 Task: Add the product "Duracell 1.5V Alkaline AAA Batteries (4 ct)" to cart from the store "DashMart".
Action: Mouse pressed left at (54, 104)
Screenshot: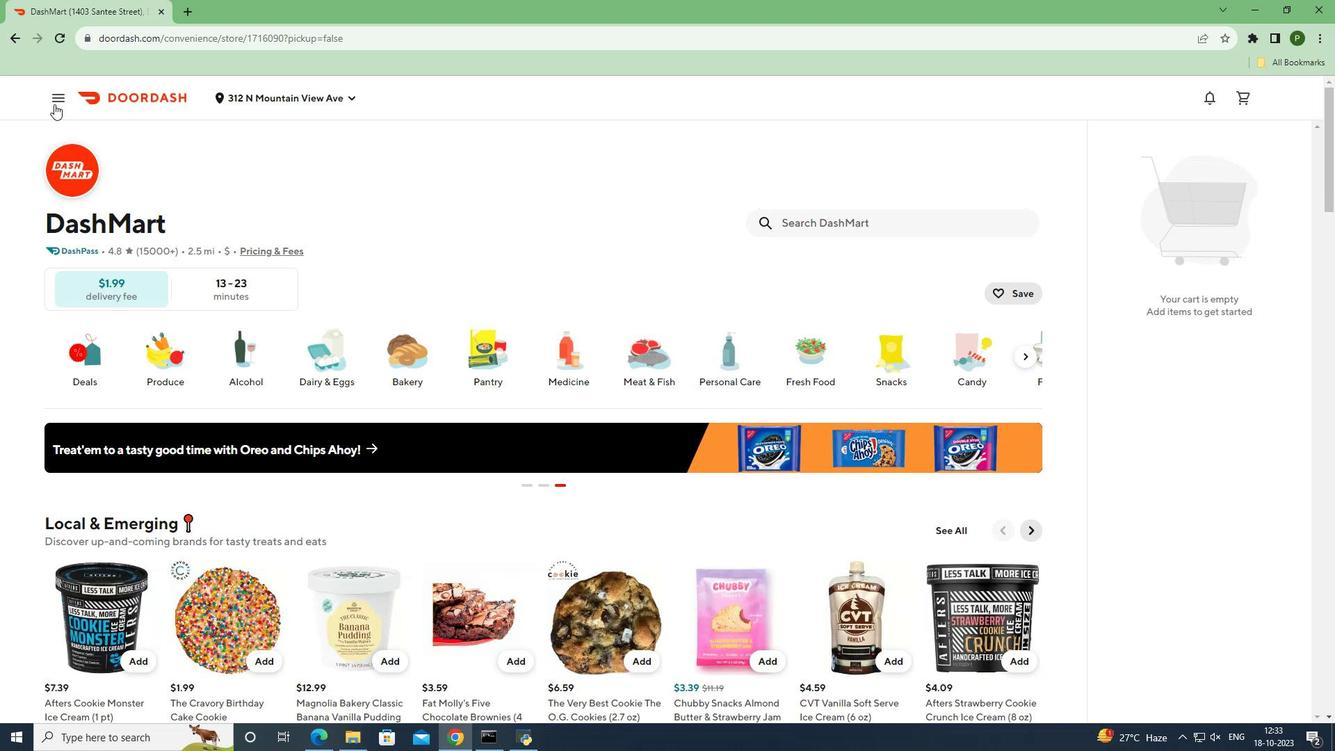 
Action: Mouse moved to (53, 201)
Screenshot: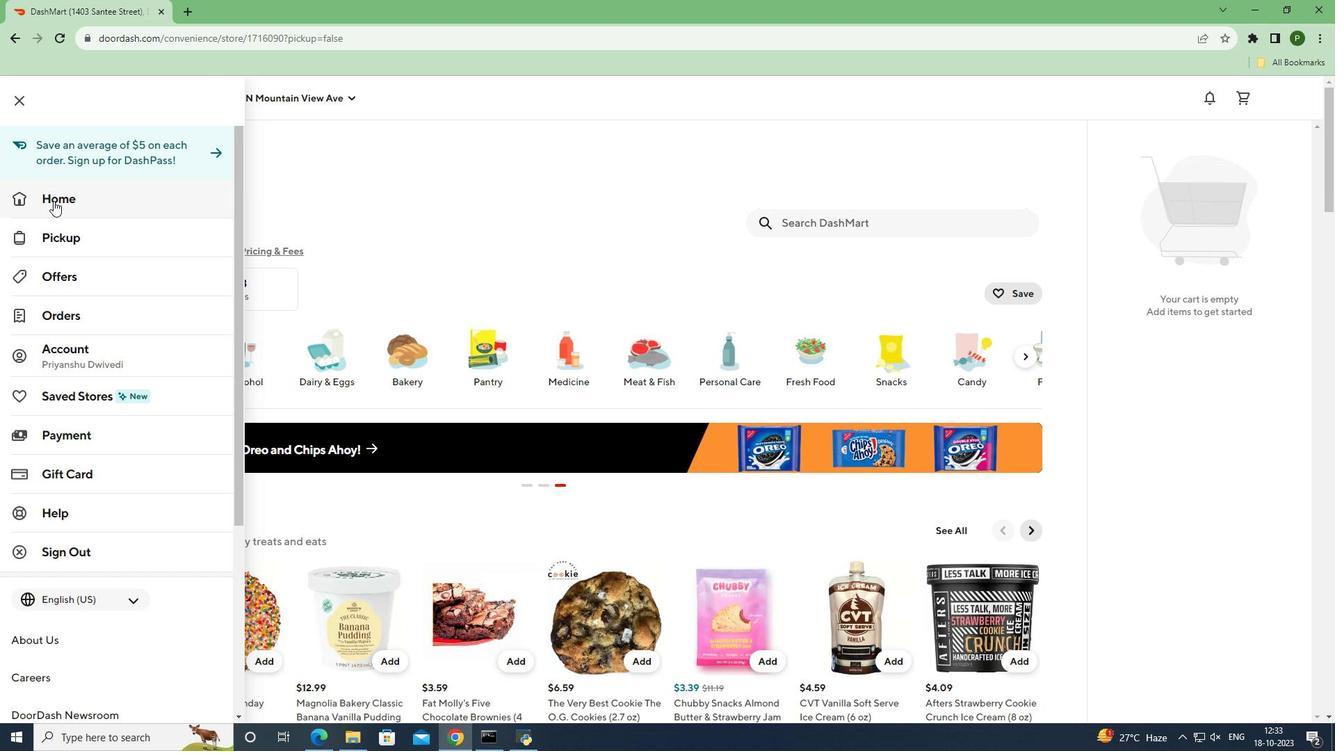 
Action: Mouse pressed left at (53, 201)
Screenshot: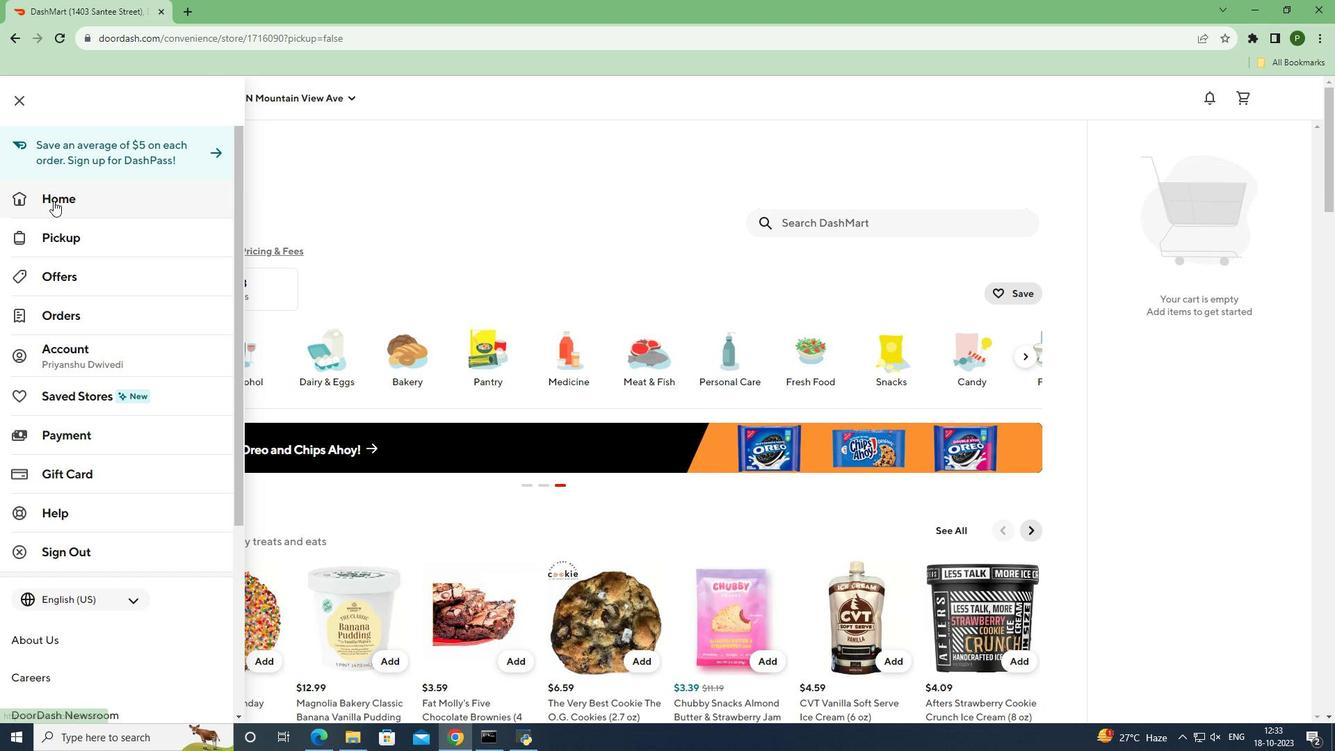 
Action: Mouse moved to (1056, 148)
Screenshot: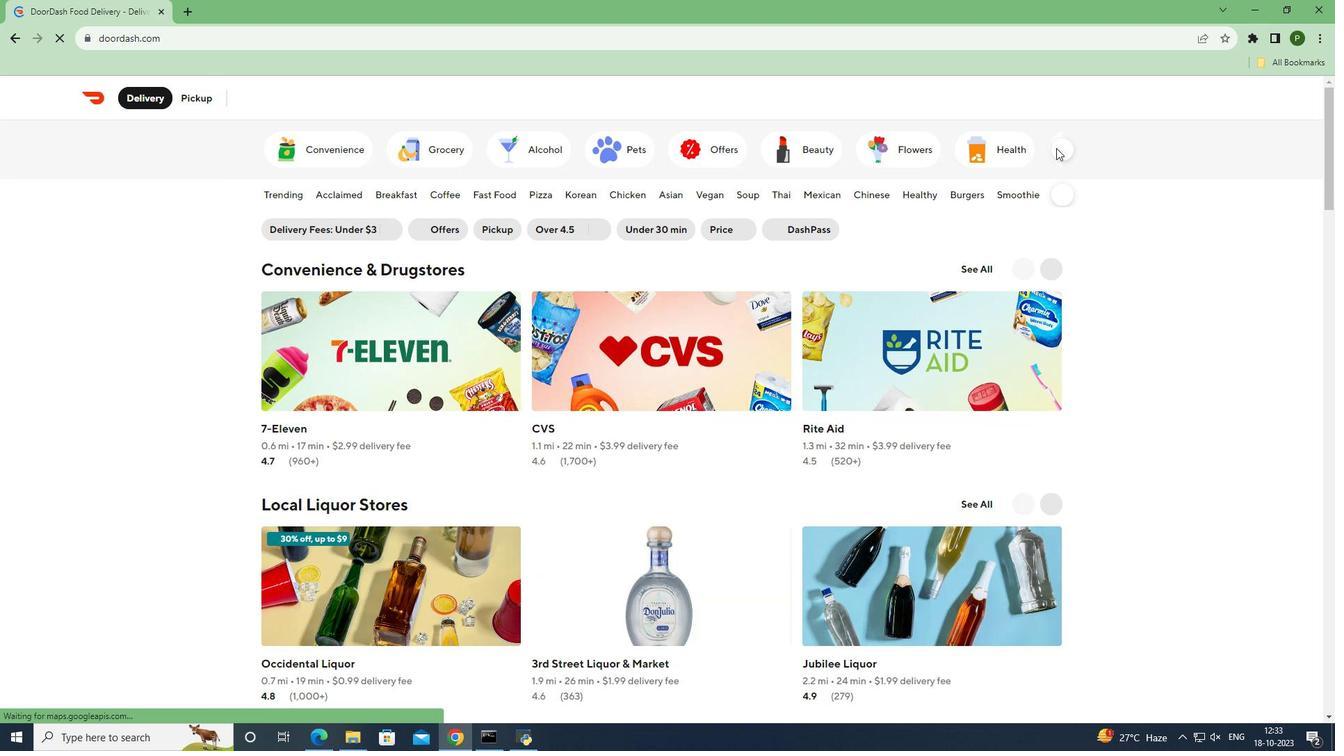 
Action: Mouse pressed left at (1056, 148)
Screenshot: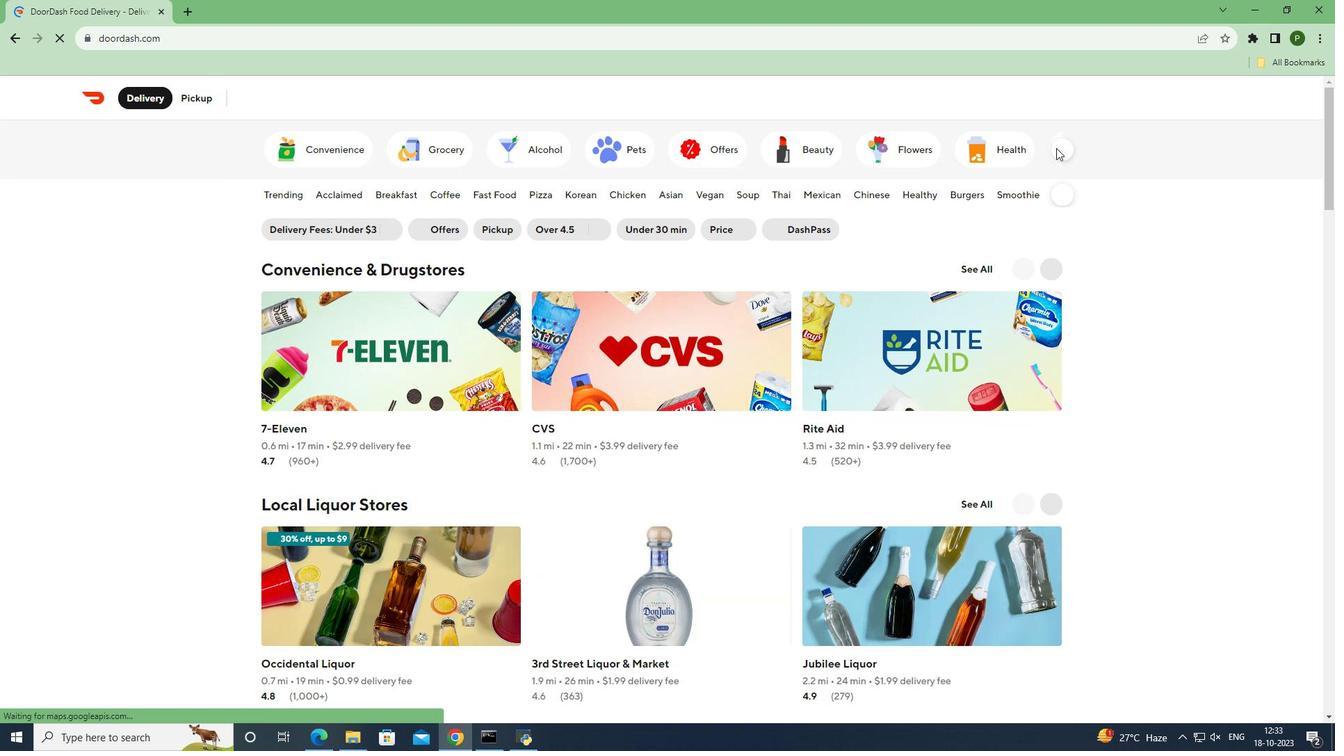 
Action: Mouse moved to (557, 146)
Screenshot: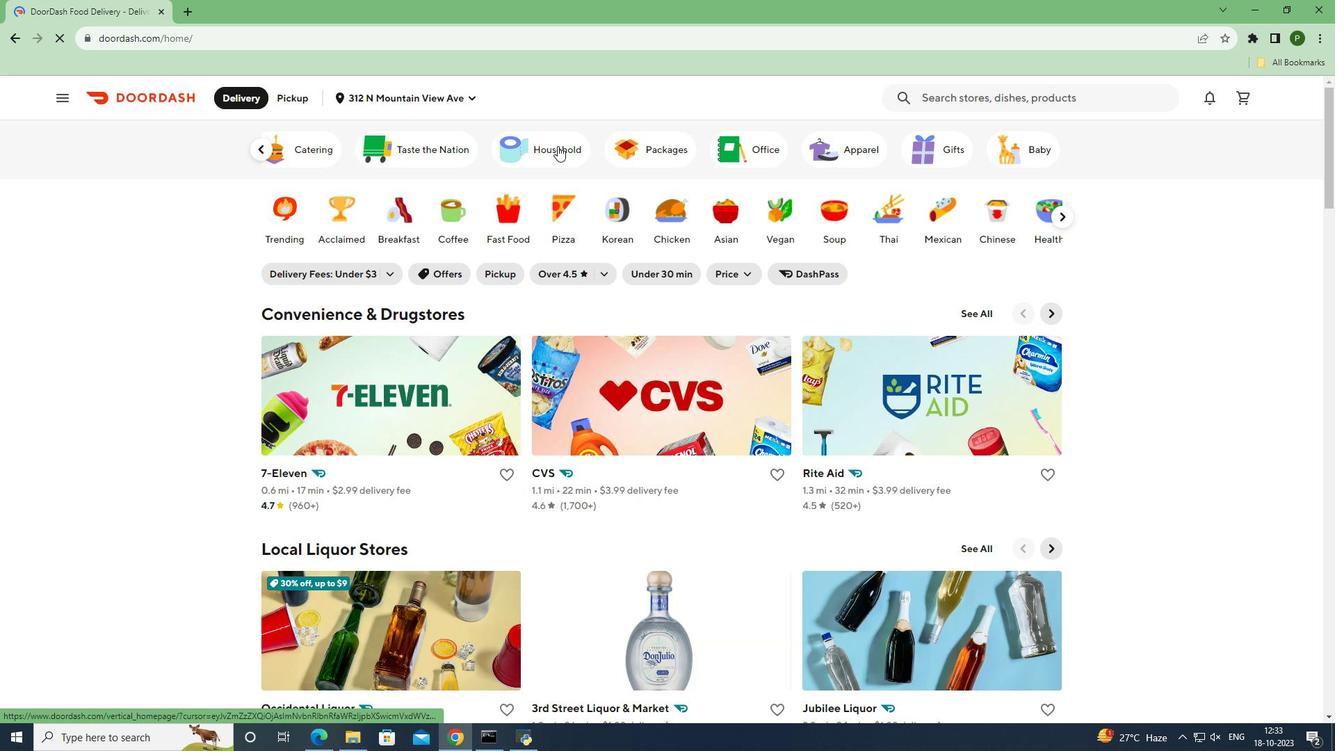 
Action: Mouse pressed left at (557, 146)
Screenshot: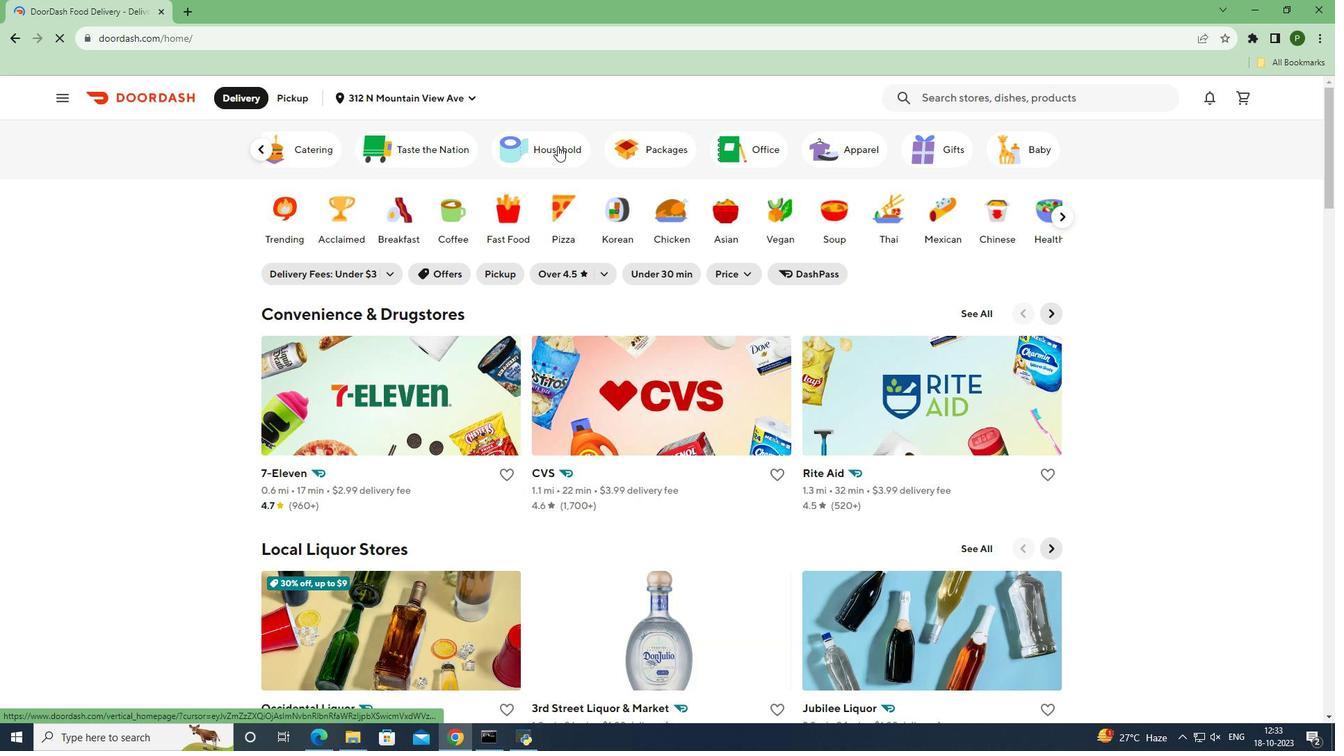 
Action: Mouse moved to (449, 525)
Screenshot: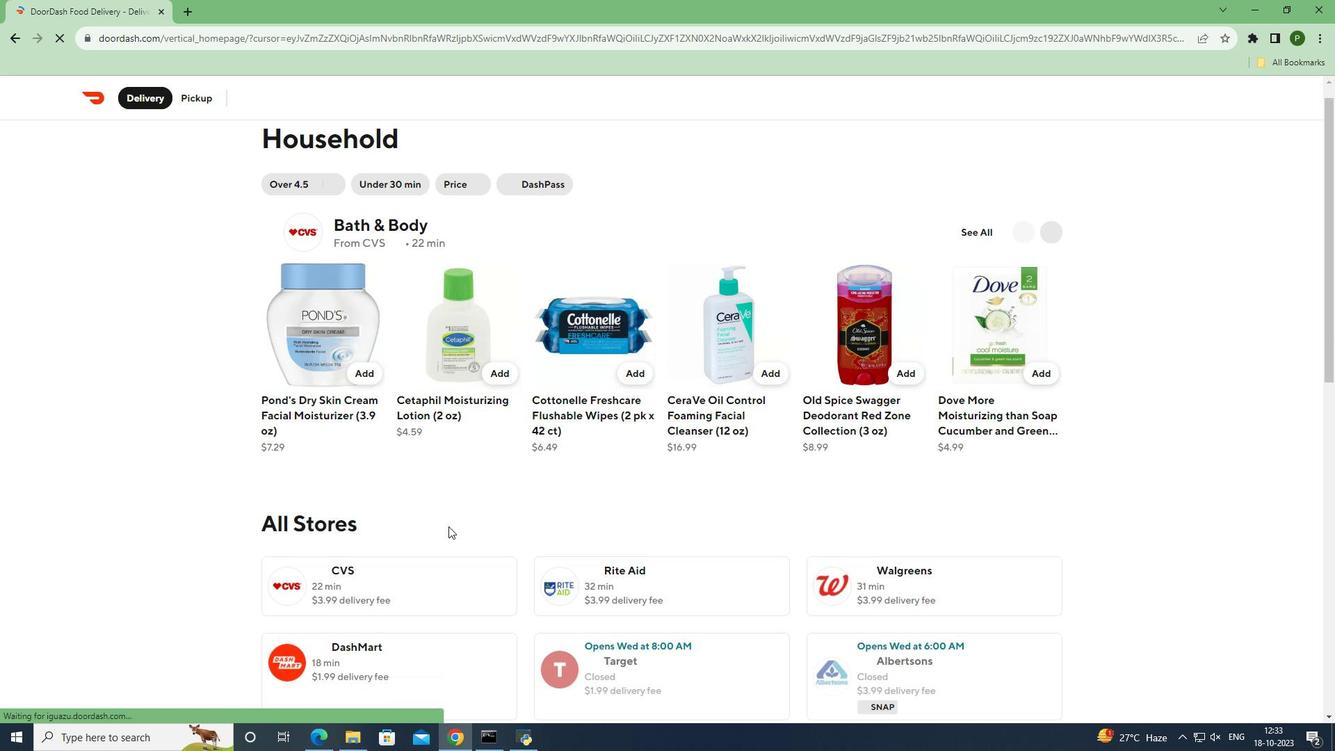 
Action: Mouse scrolled (449, 525) with delta (0, 0)
Screenshot: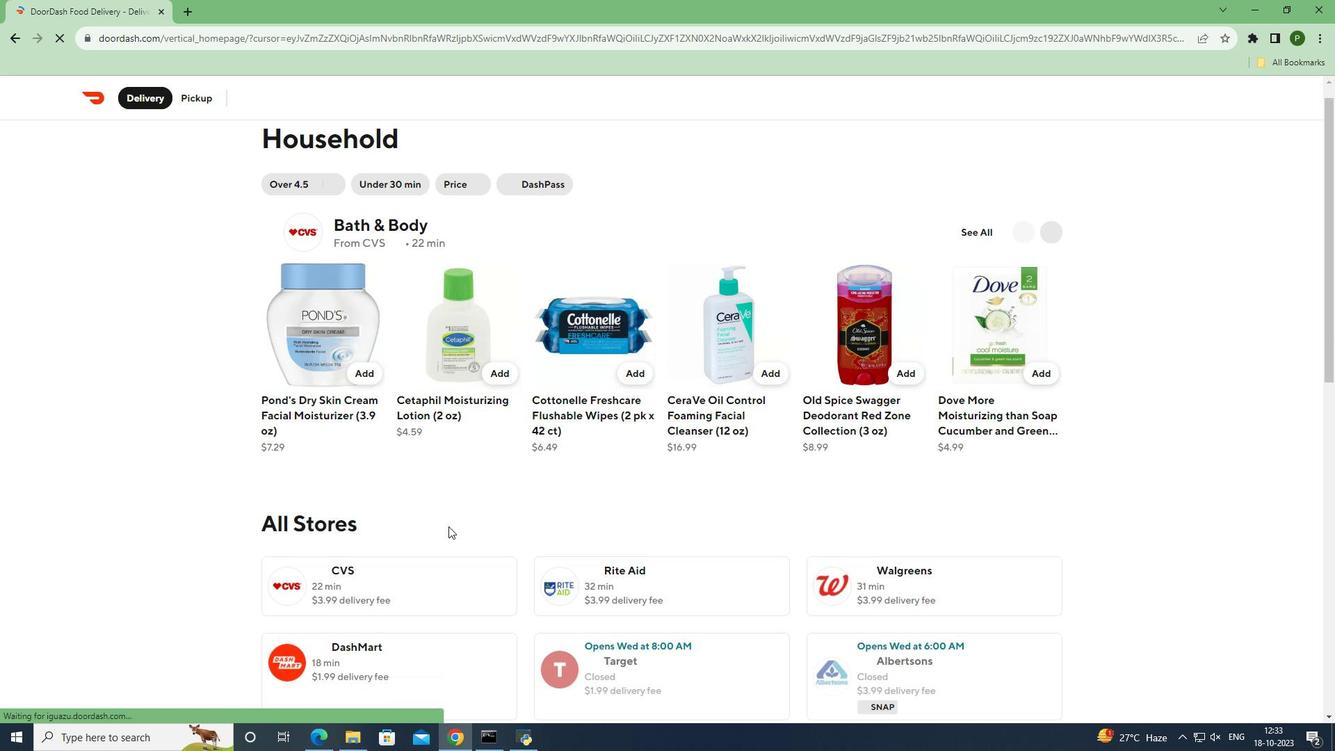 
Action: Mouse moved to (448, 526)
Screenshot: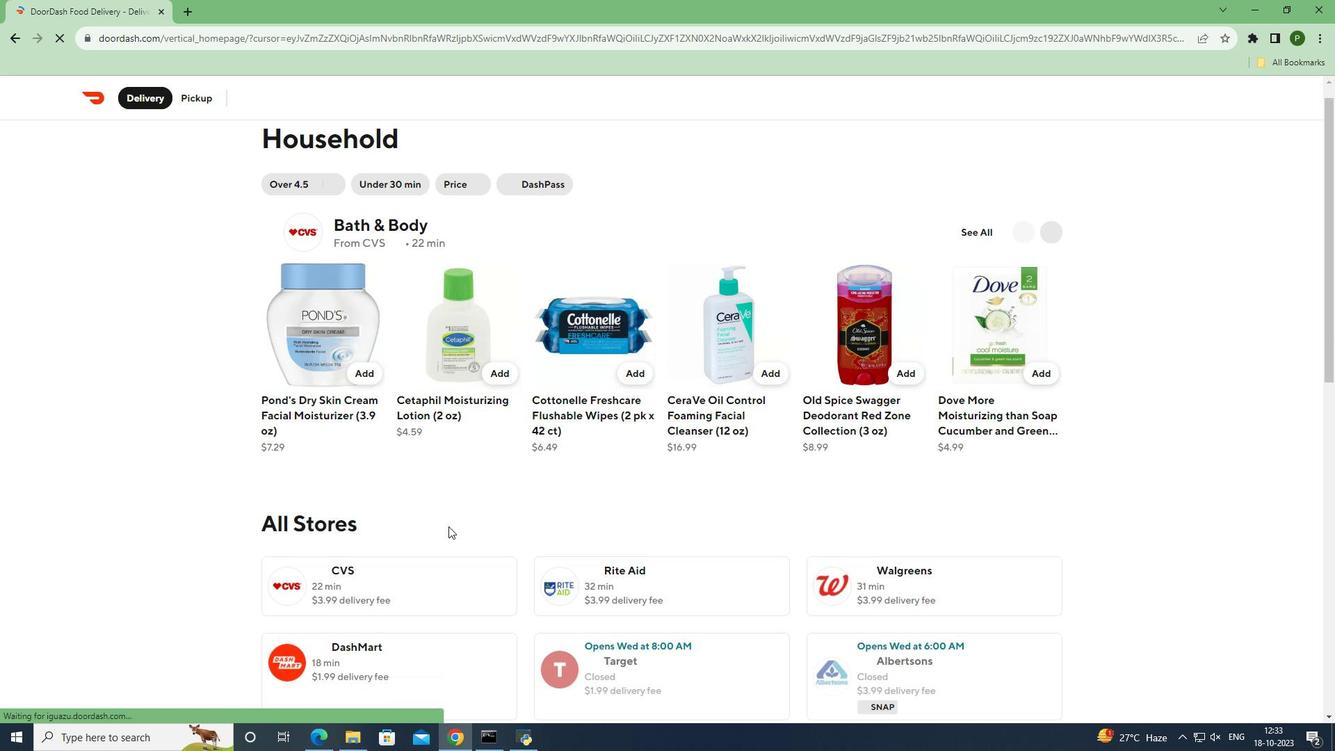 
Action: Mouse scrolled (448, 525) with delta (0, 0)
Screenshot: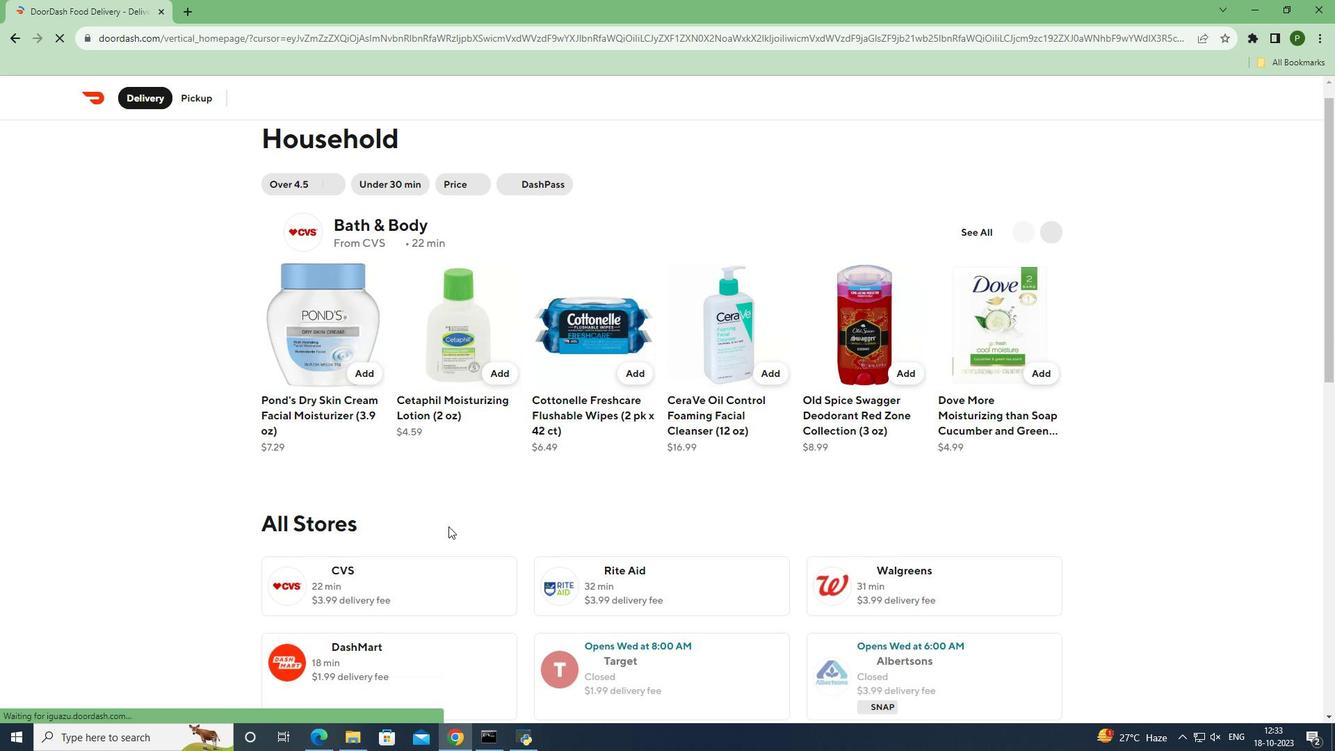 
Action: Mouse scrolled (448, 525) with delta (0, 0)
Screenshot: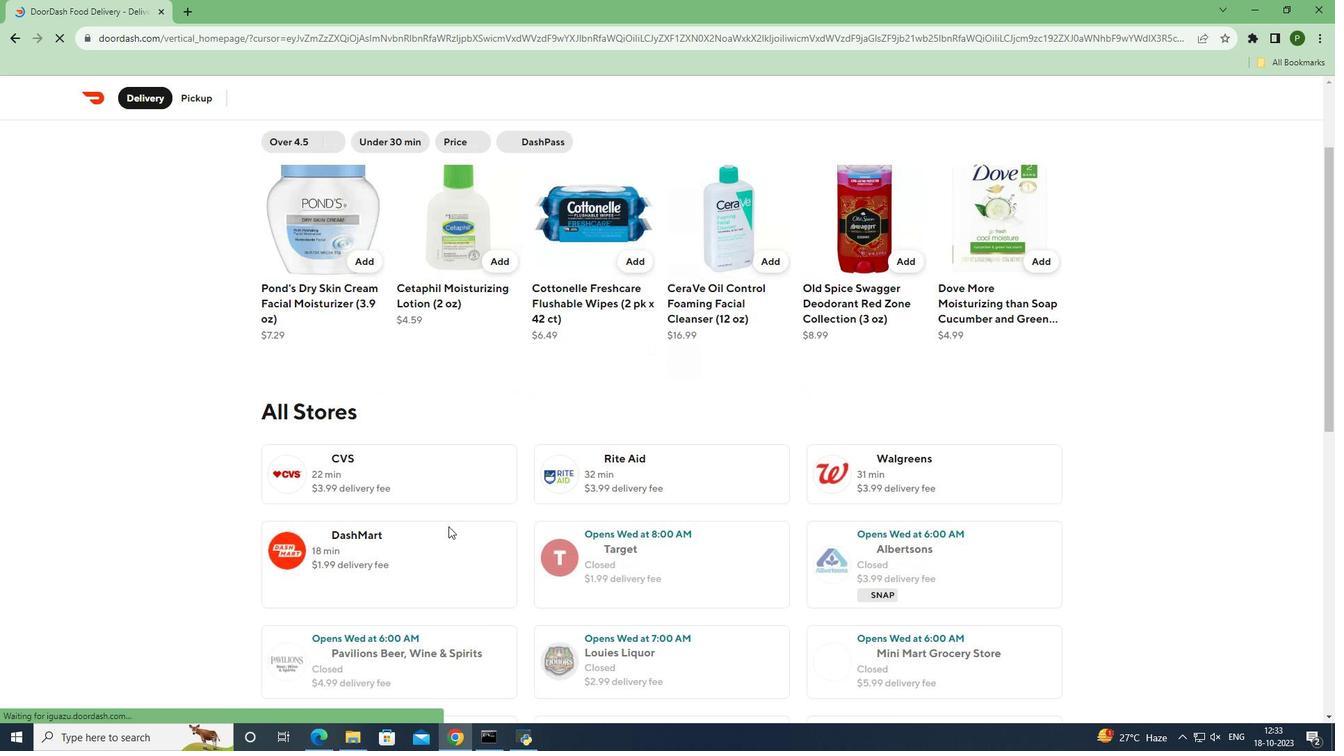 
Action: Mouse moved to (404, 499)
Screenshot: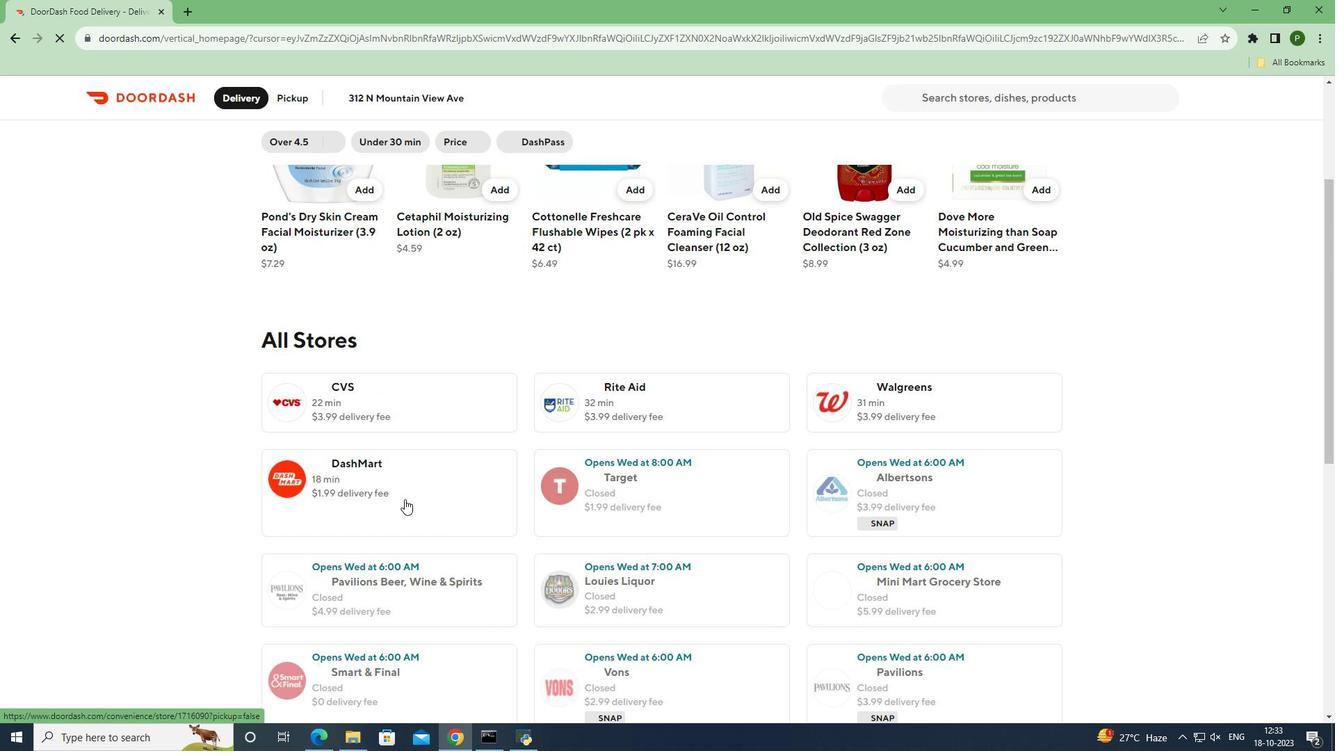 
Action: Mouse pressed left at (404, 499)
Screenshot: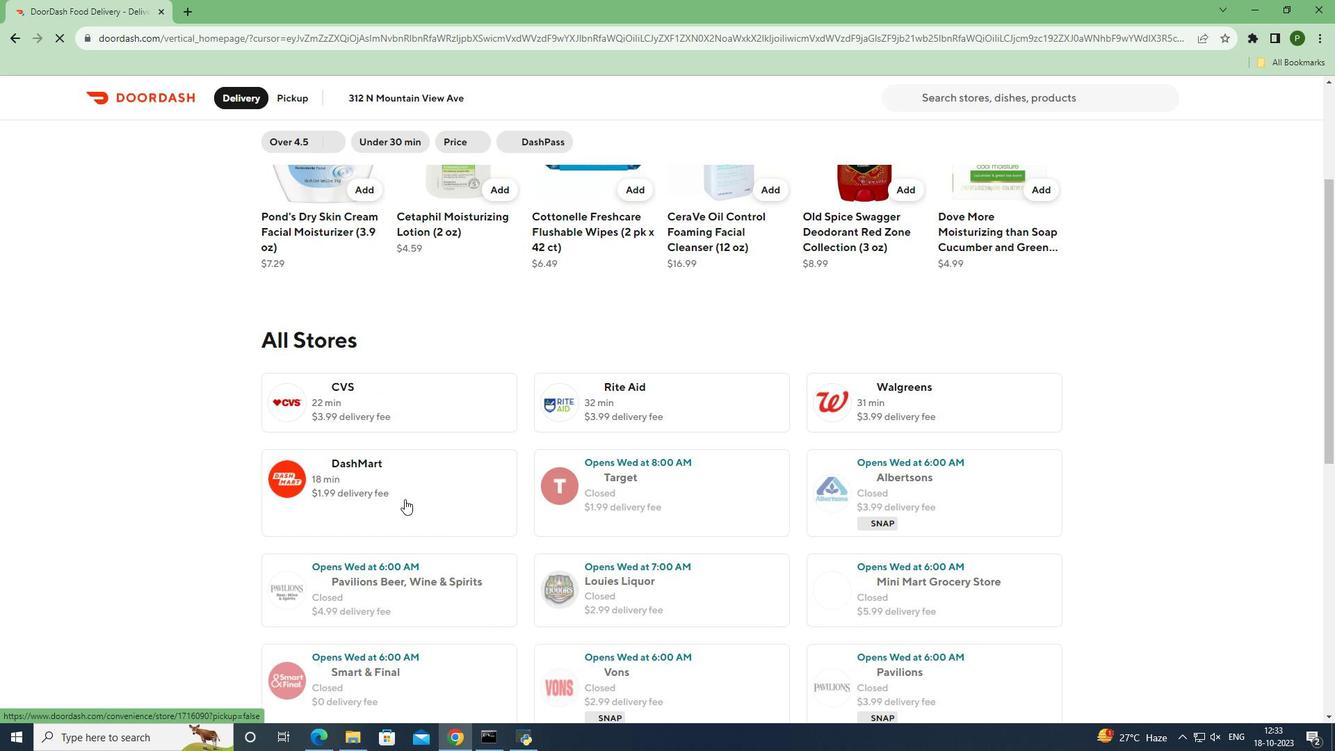 
Action: Mouse moved to (812, 227)
Screenshot: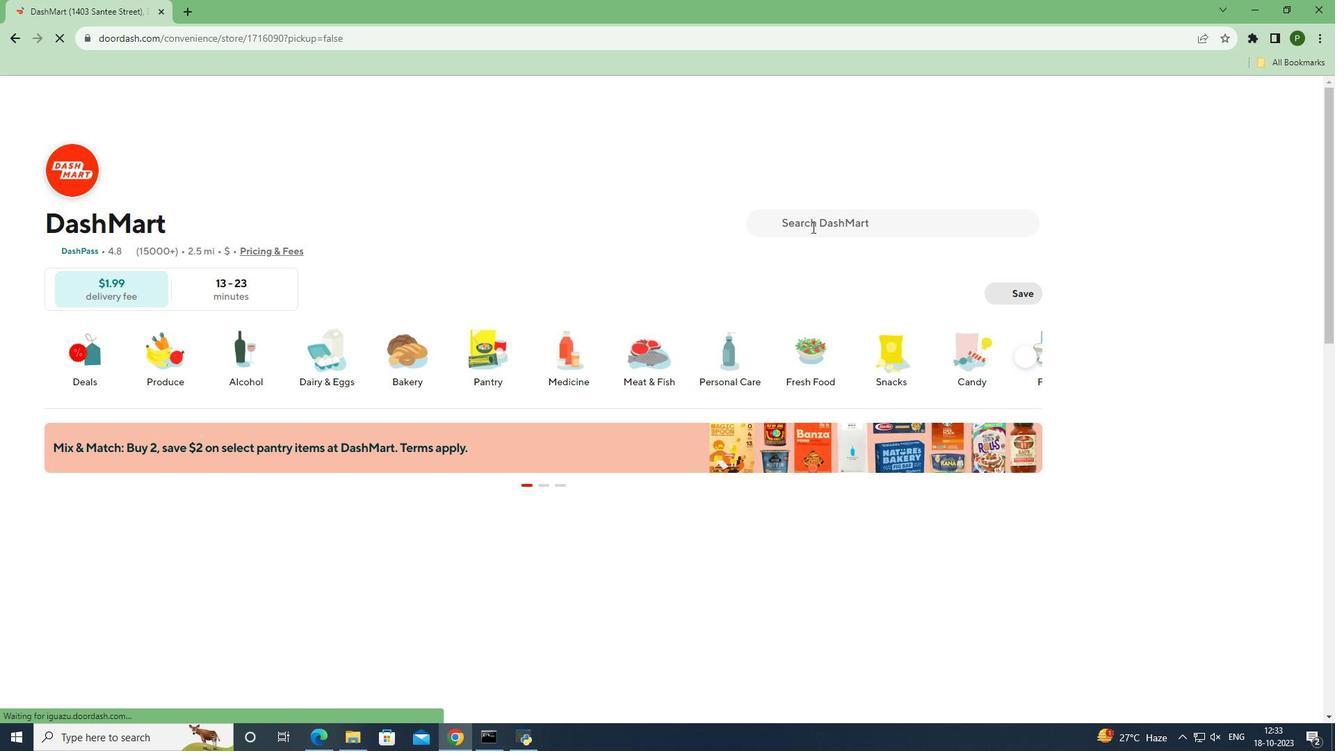 
Action: Mouse pressed left at (812, 227)
Screenshot: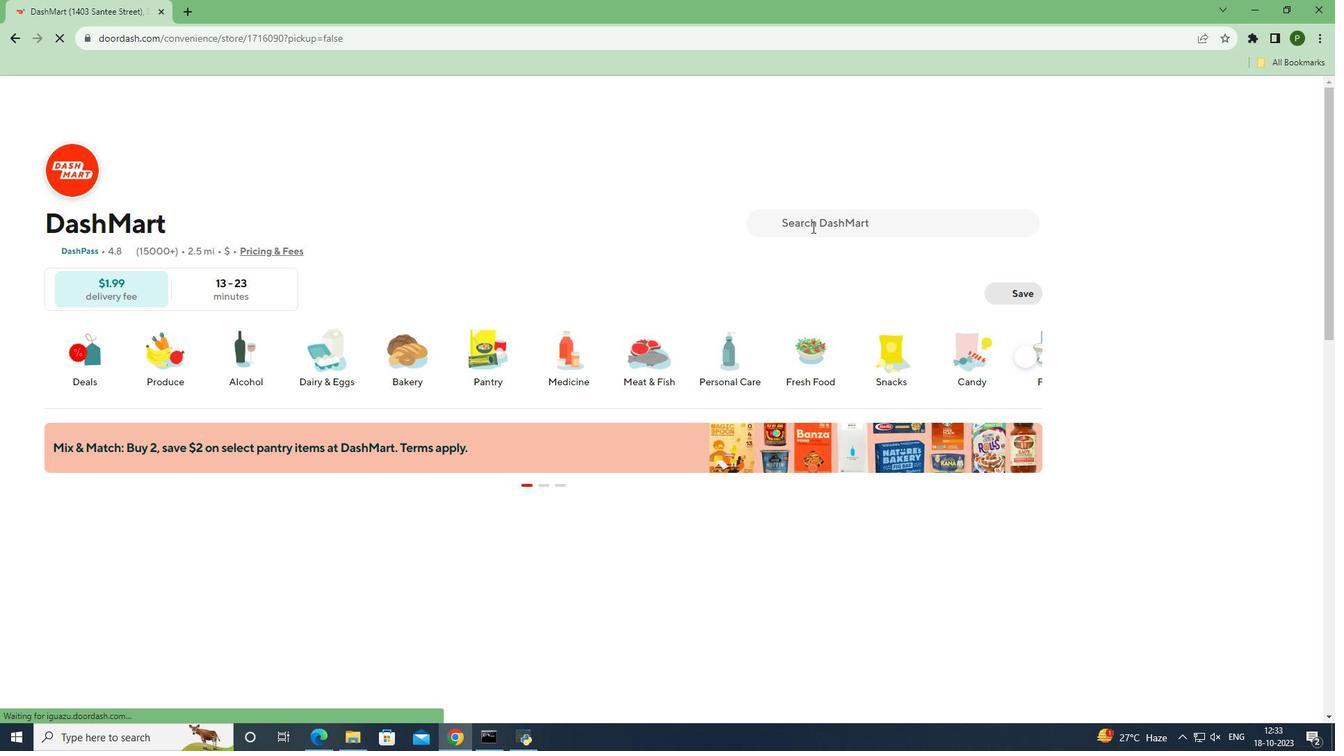 
Action: Key pressed <Key.caps_lock><Key.caps_lock>d<Key.caps_lock>URACELL<Key.space>1.5<Key.caps_lock>v<Key.space>a<Key.caps_lock>LKALINE<Key.space><Key.caps_lock>aaa<Key.space>b<Key.caps_lock>ATTERIES<Key.space><Key.shift_r>(4<Key.space>CT<Key.shift_r>)
Screenshot: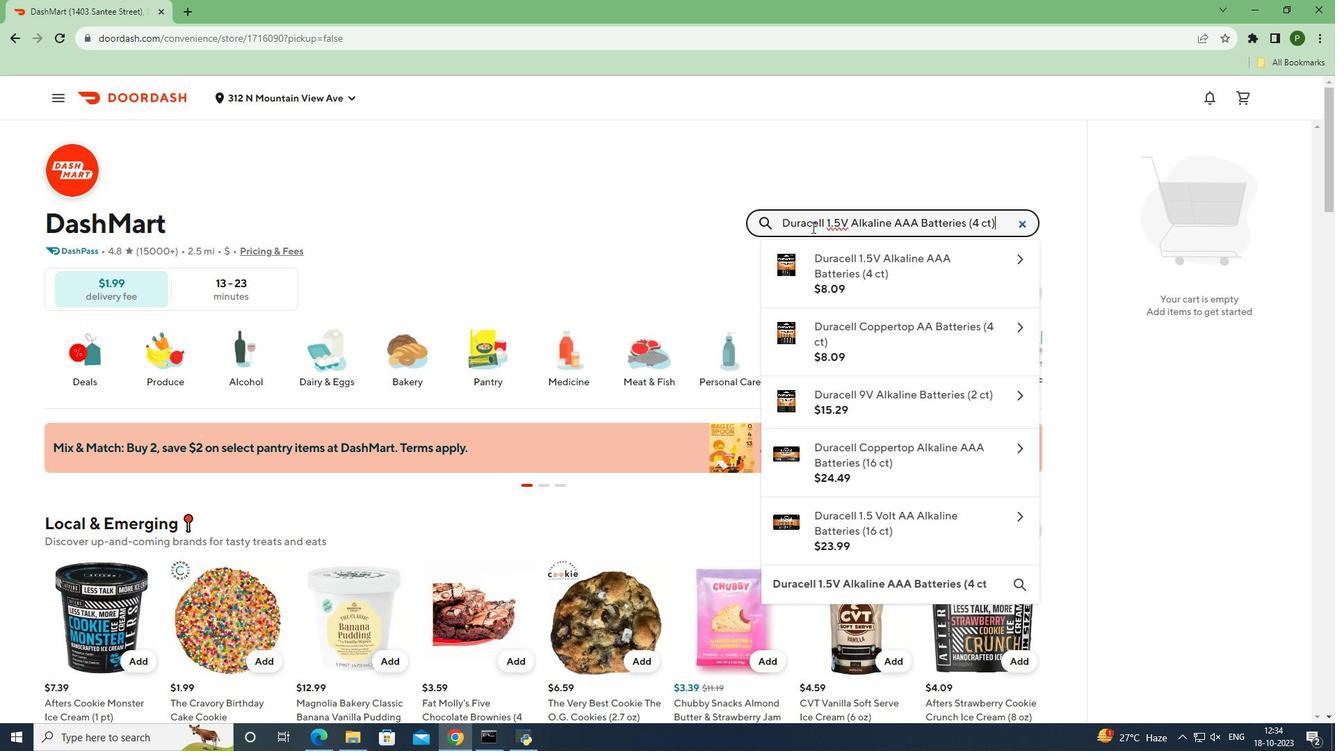 
Action: Mouse moved to (833, 271)
Screenshot: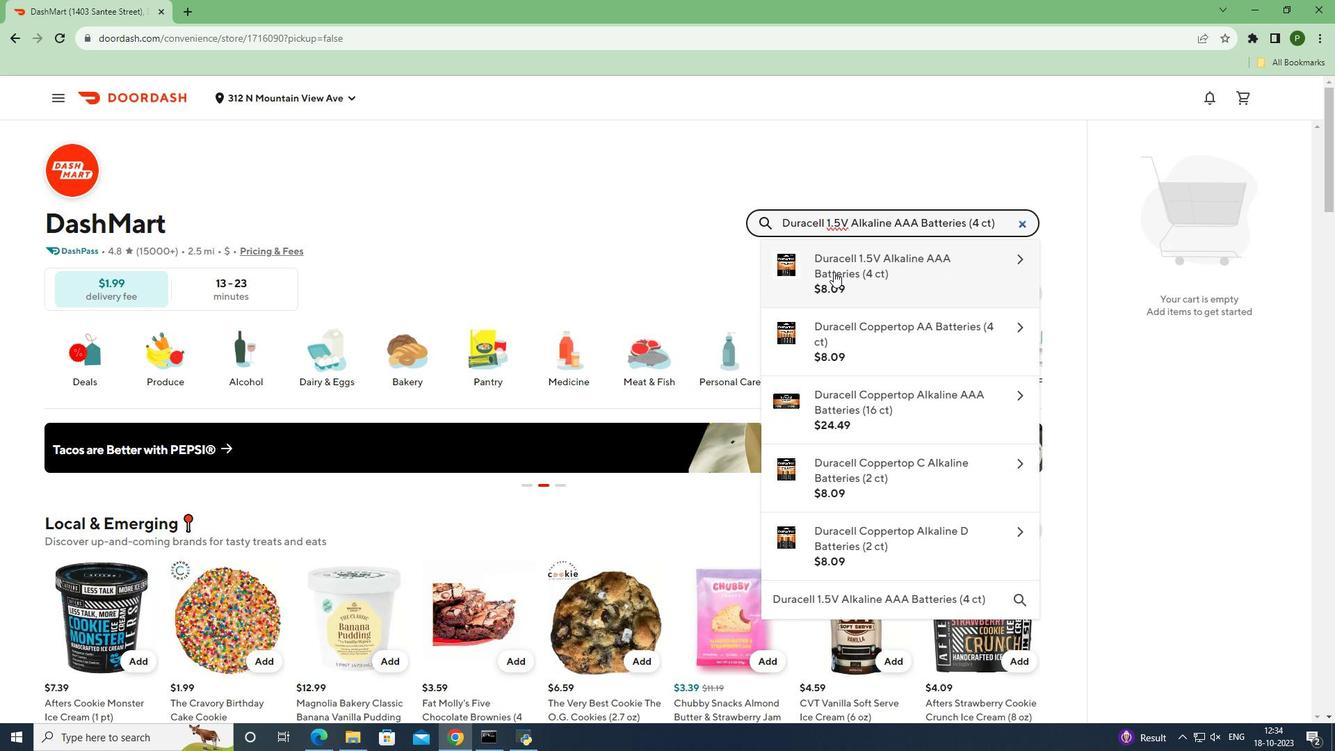 
Action: Mouse pressed left at (833, 271)
Screenshot: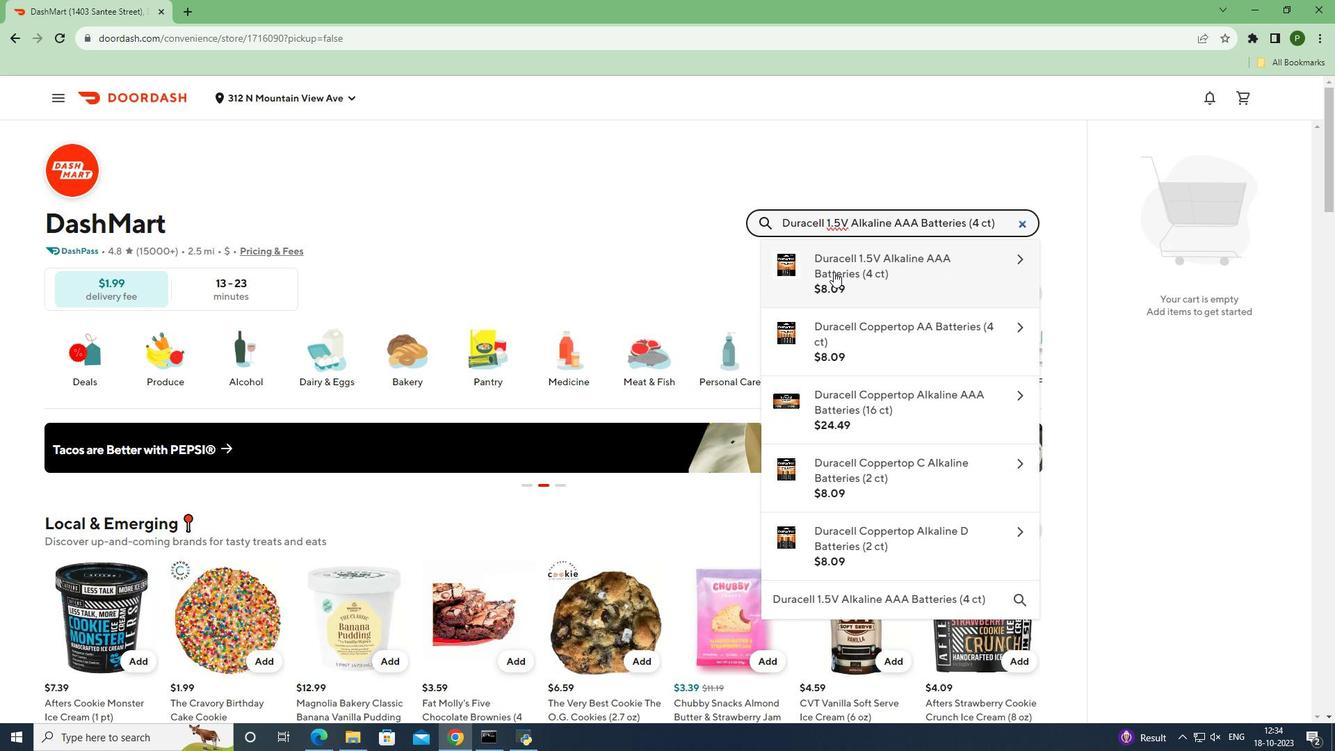 
Action: Mouse moved to (899, 685)
Screenshot: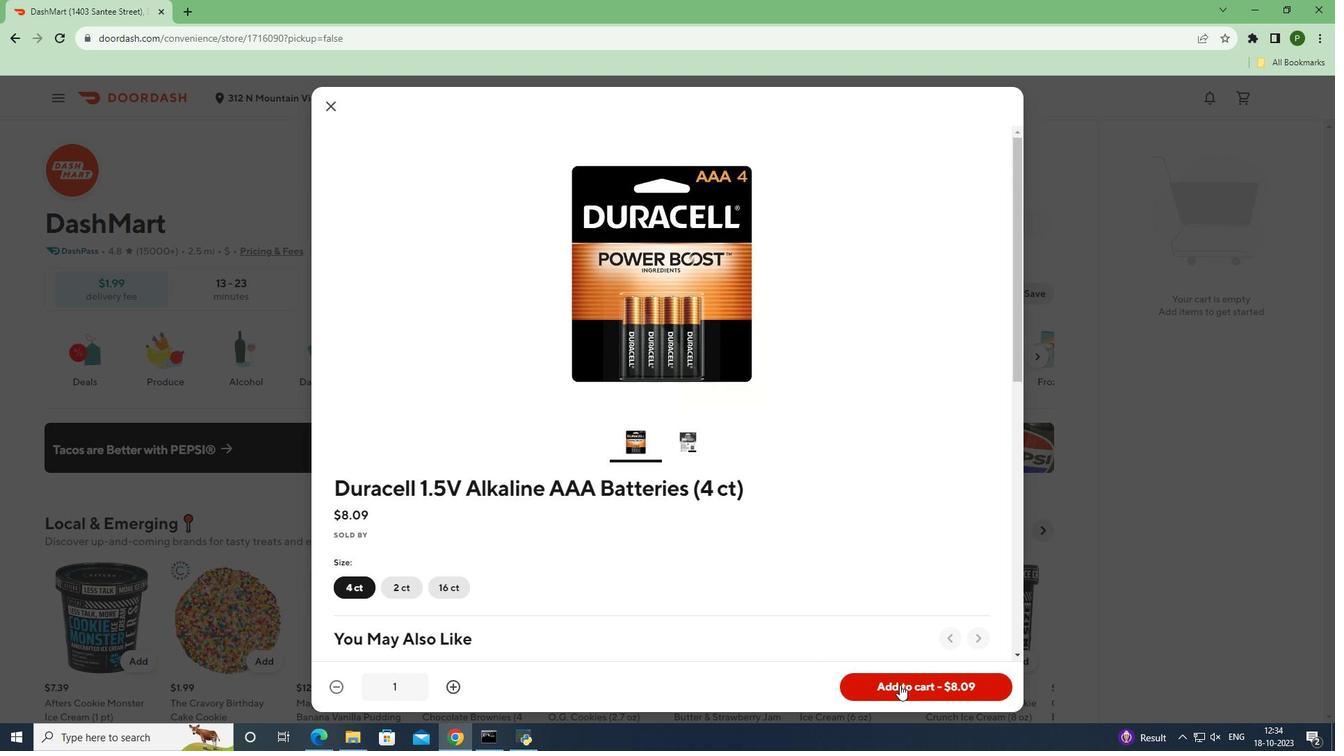 
Action: Mouse pressed left at (899, 685)
Screenshot: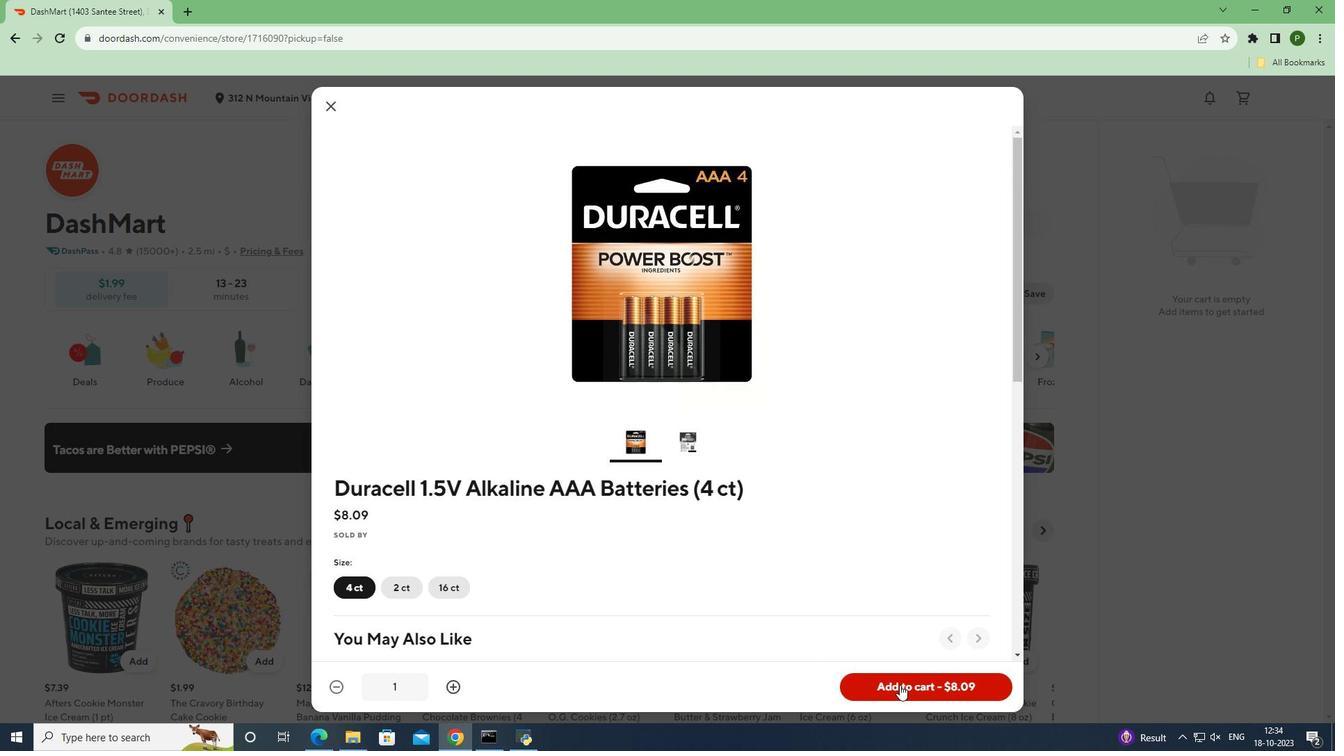
Action: Mouse moved to (1048, 579)
Screenshot: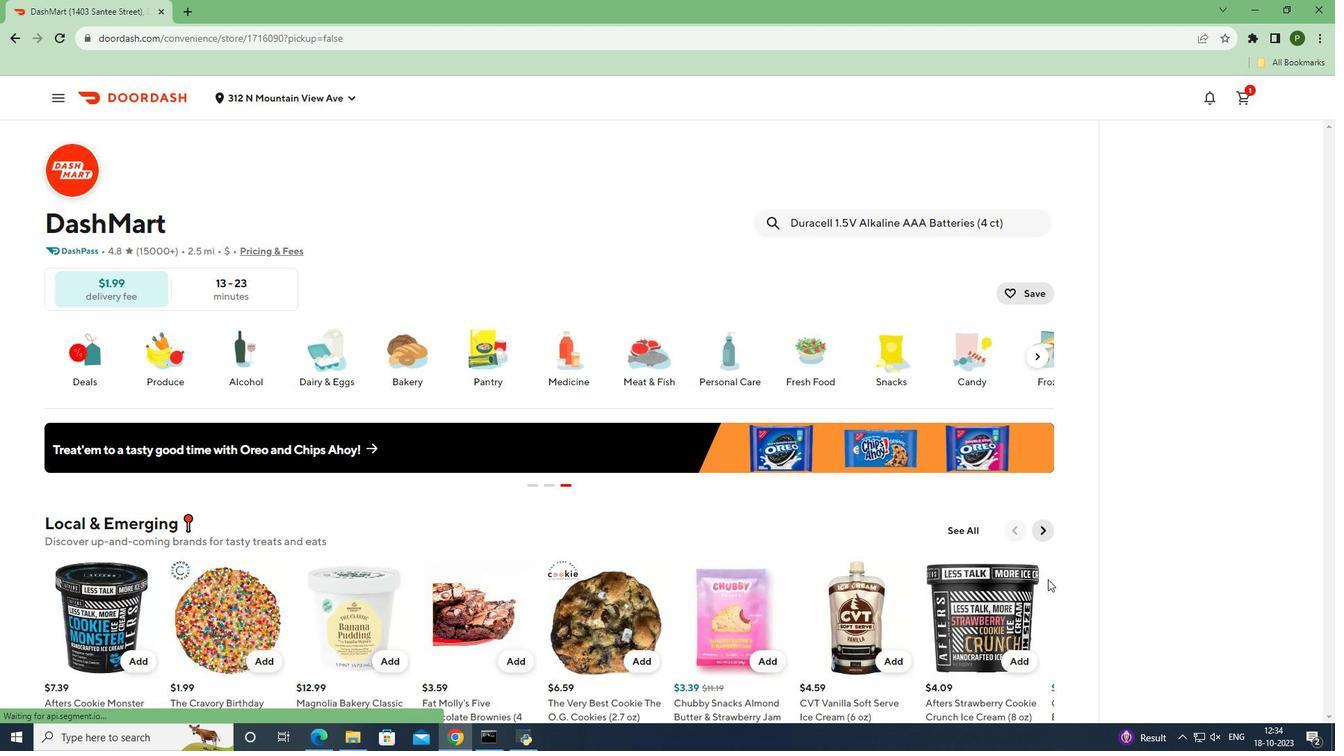 
